 Task: Use the formula "FALSE" in spreadsheet "Project protfolio".
Action: Mouse moved to (618, 85)
Screenshot: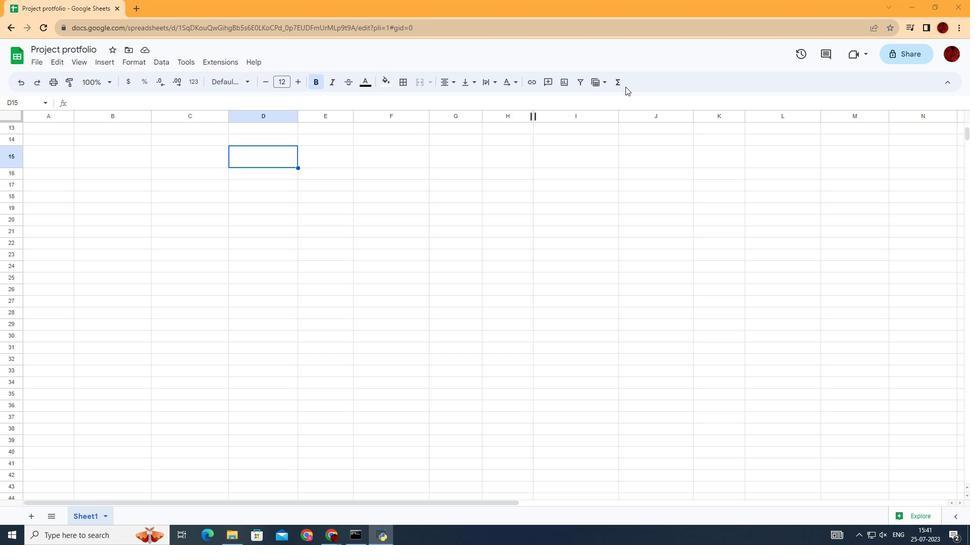 
Action: Mouse pressed left at (618, 85)
Screenshot: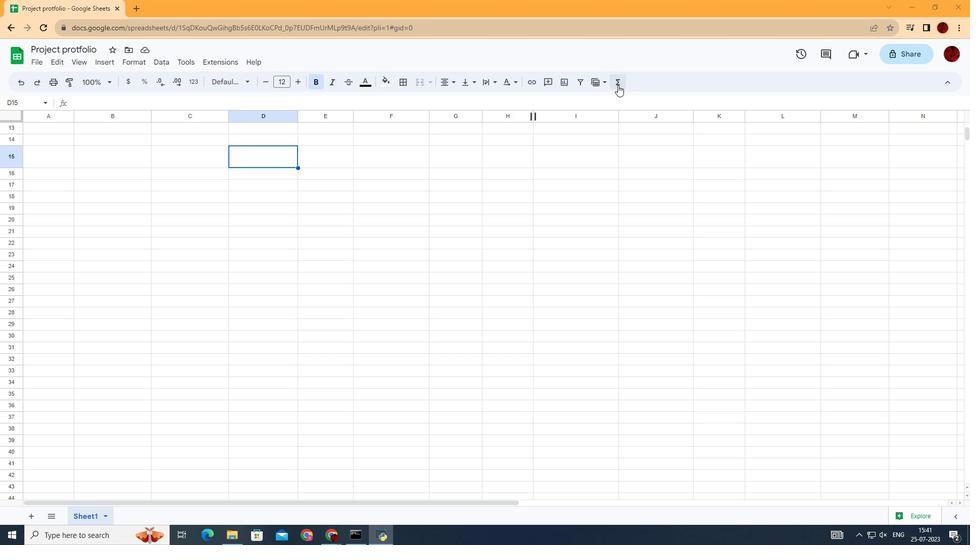 
Action: Mouse moved to (784, 181)
Screenshot: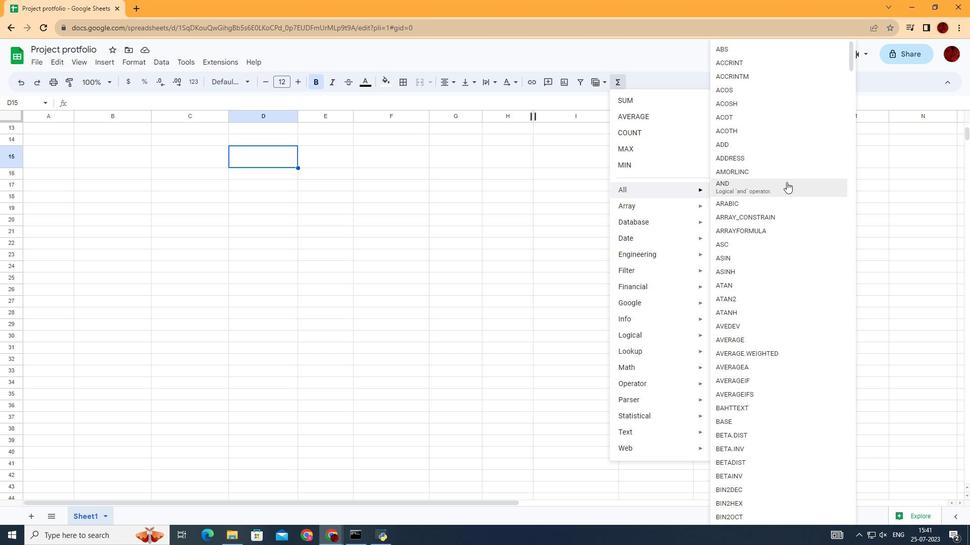 
Action: Mouse scrolled (784, 181) with delta (0, 0)
Screenshot: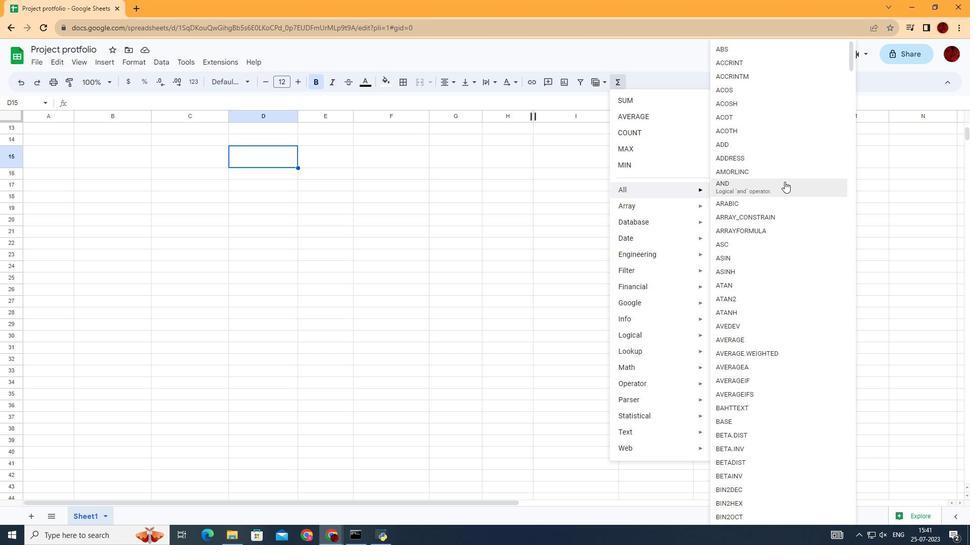 
Action: Mouse scrolled (784, 181) with delta (0, 0)
Screenshot: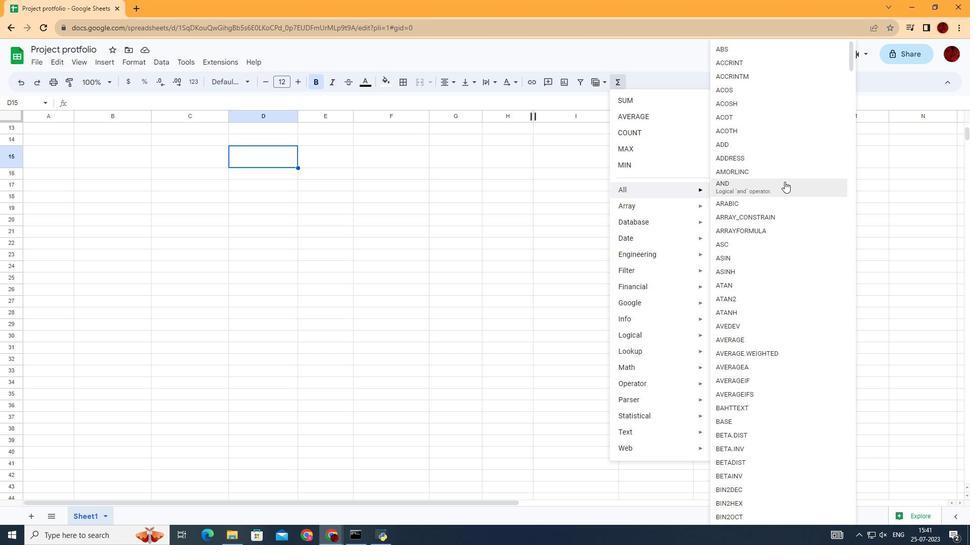 
Action: Mouse scrolled (784, 181) with delta (0, 0)
Screenshot: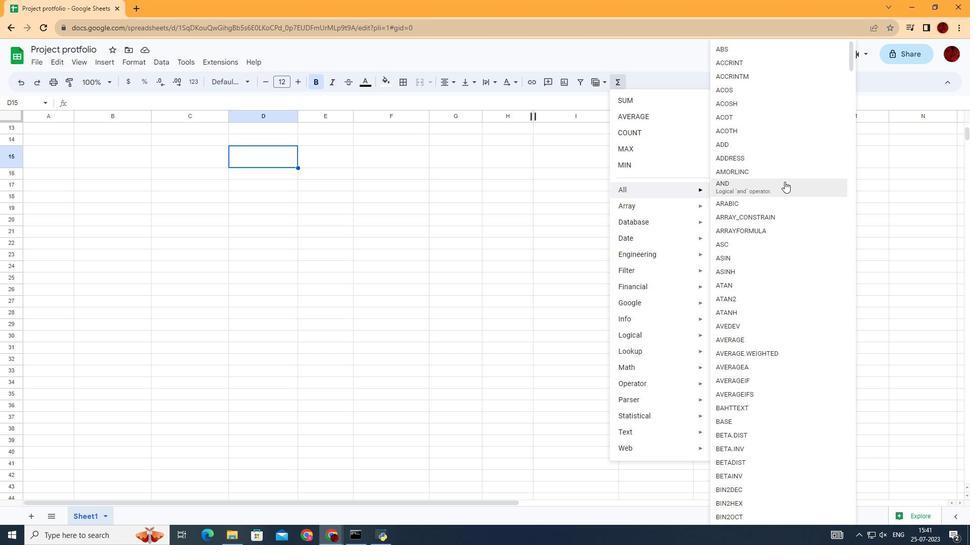 
Action: Mouse scrolled (784, 181) with delta (0, 0)
Screenshot: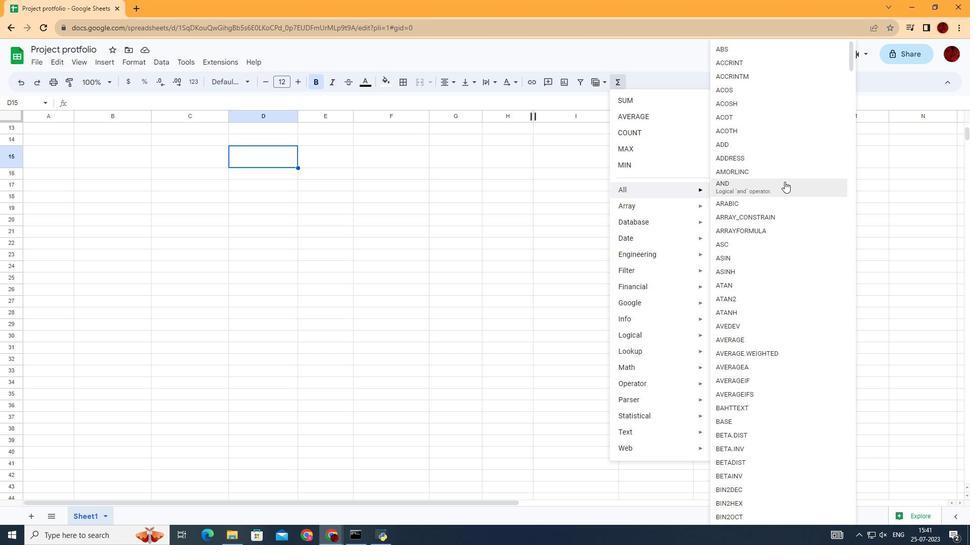 
Action: Mouse scrolled (784, 181) with delta (0, 0)
Screenshot: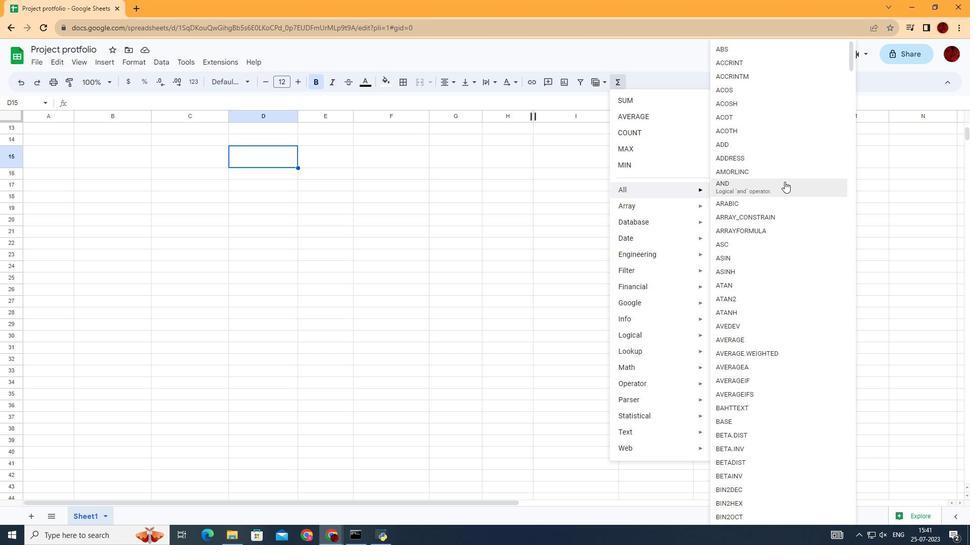 
Action: Mouse scrolled (784, 181) with delta (0, 0)
Screenshot: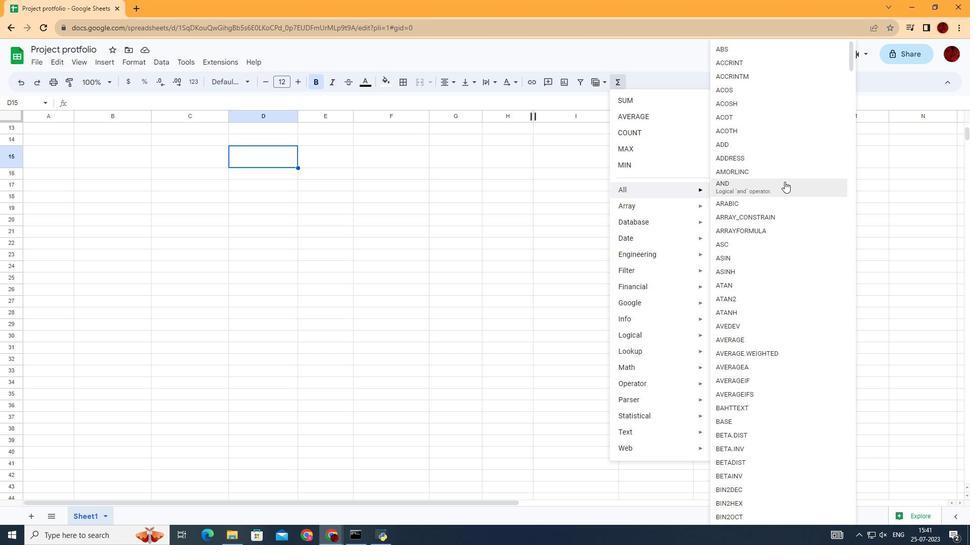 
Action: Mouse scrolled (784, 181) with delta (0, 0)
Screenshot: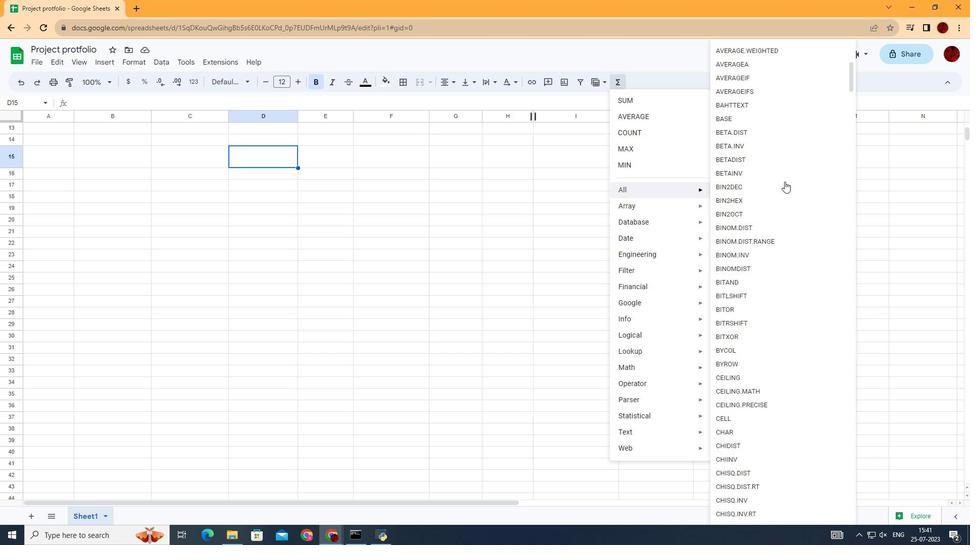 
Action: Mouse scrolled (784, 181) with delta (0, 0)
Screenshot: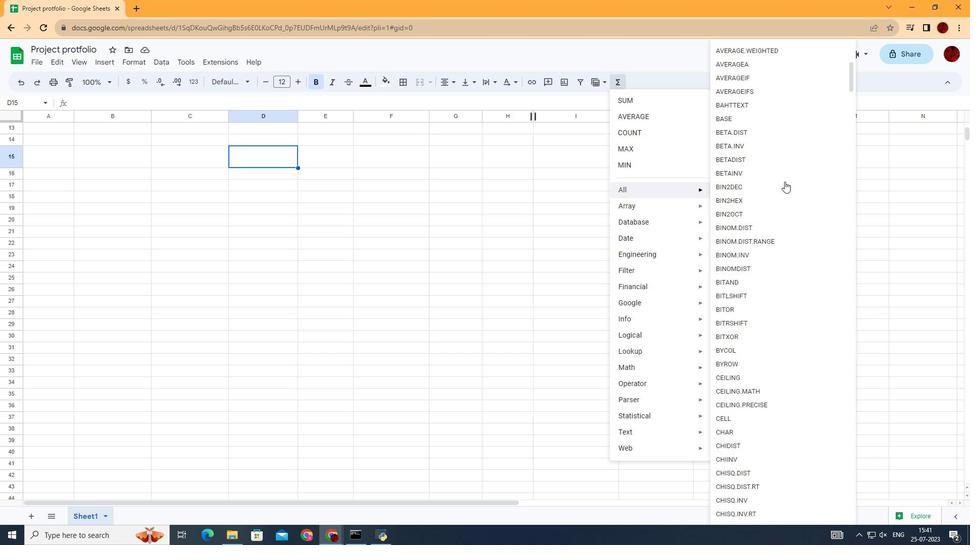 
Action: Mouse scrolled (784, 181) with delta (0, 0)
Screenshot: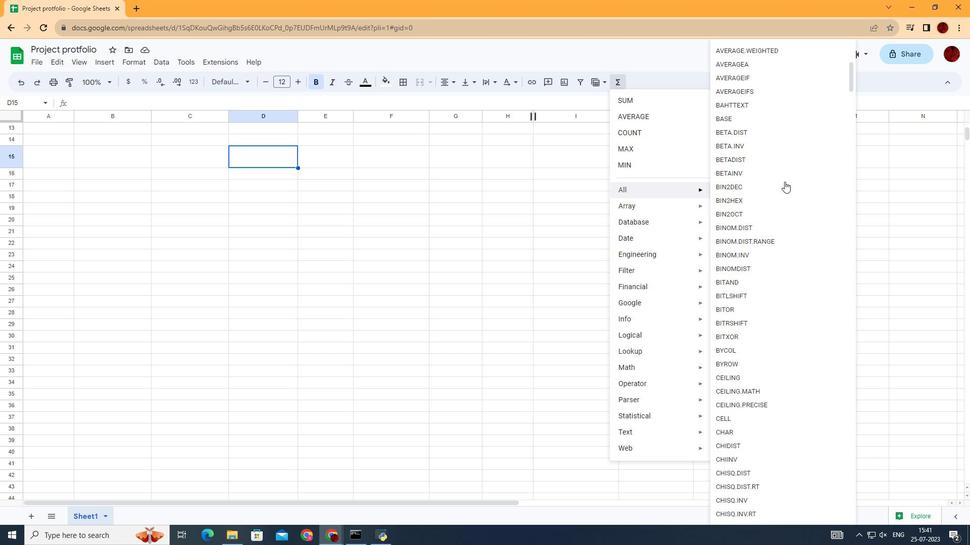 
Action: Mouse scrolled (784, 181) with delta (0, 0)
Screenshot: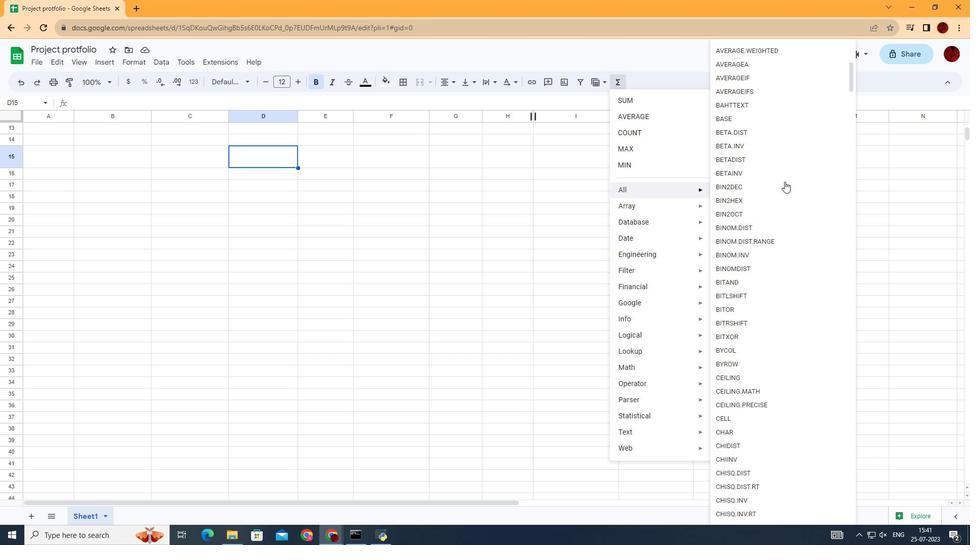 
Action: Mouse scrolled (784, 181) with delta (0, 0)
Screenshot: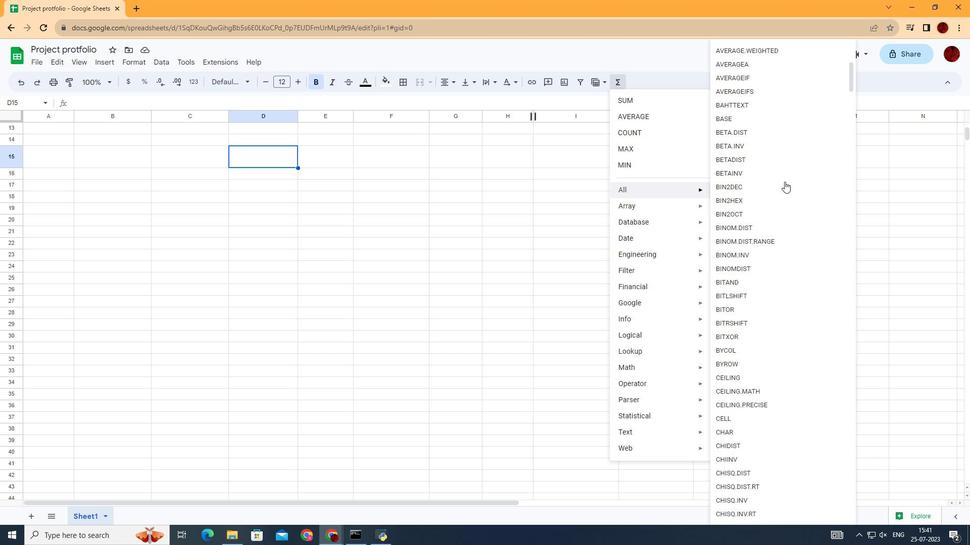 
Action: Mouse scrolled (784, 181) with delta (0, 0)
Screenshot: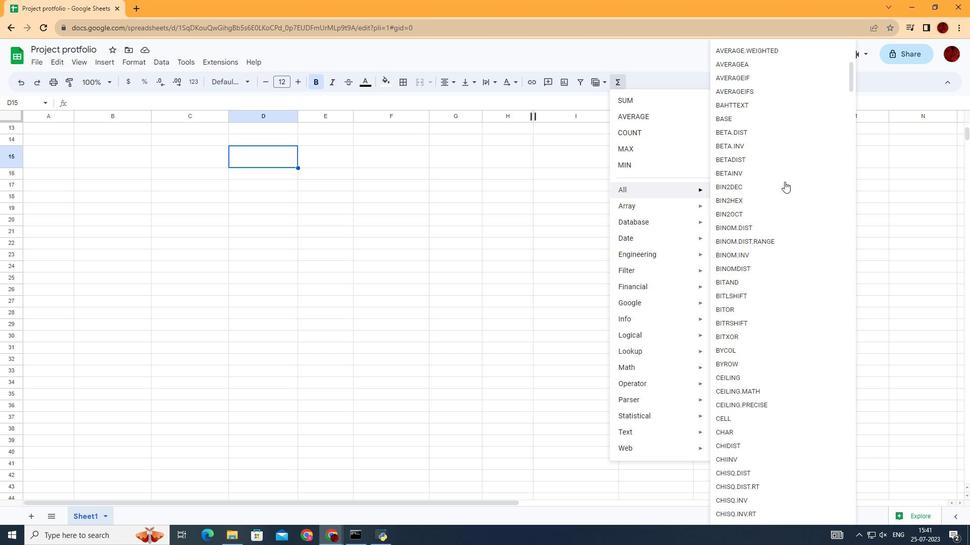 
Action: Mouse scrolled (784, 181) with delta (0, 0)
Screenshot: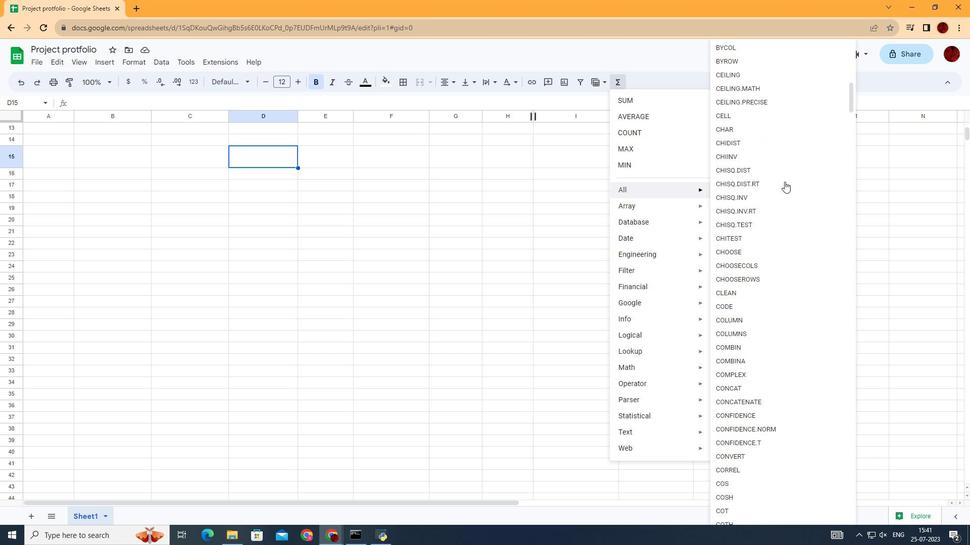 
Action: Mouse scrolled (784, 181) with delta (0, 0)
Screenshot: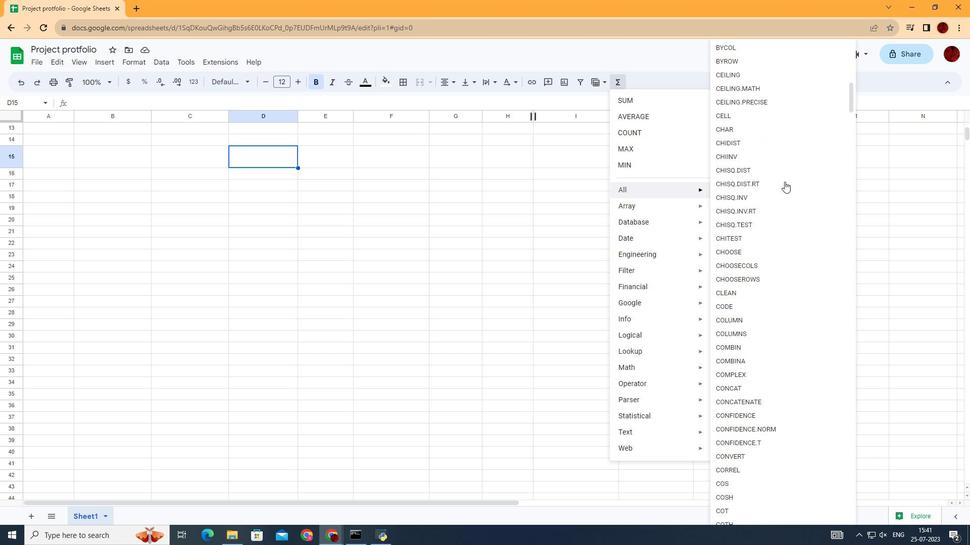 
Action: Mouse scrolled (784, 181) with delta (0, 0)
Screenshot: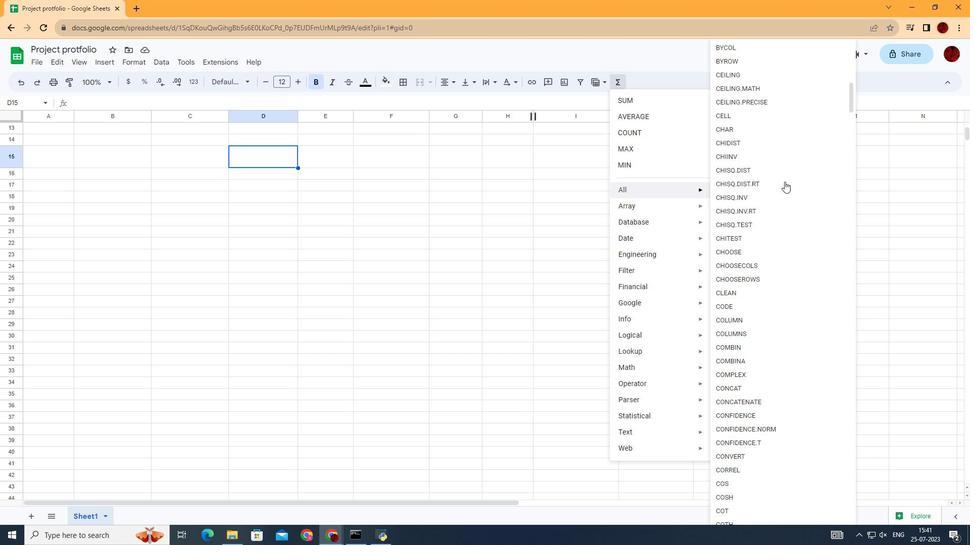 
Action: Mouse scrolled (784, 181) with delta (0, 0)
Screenshot: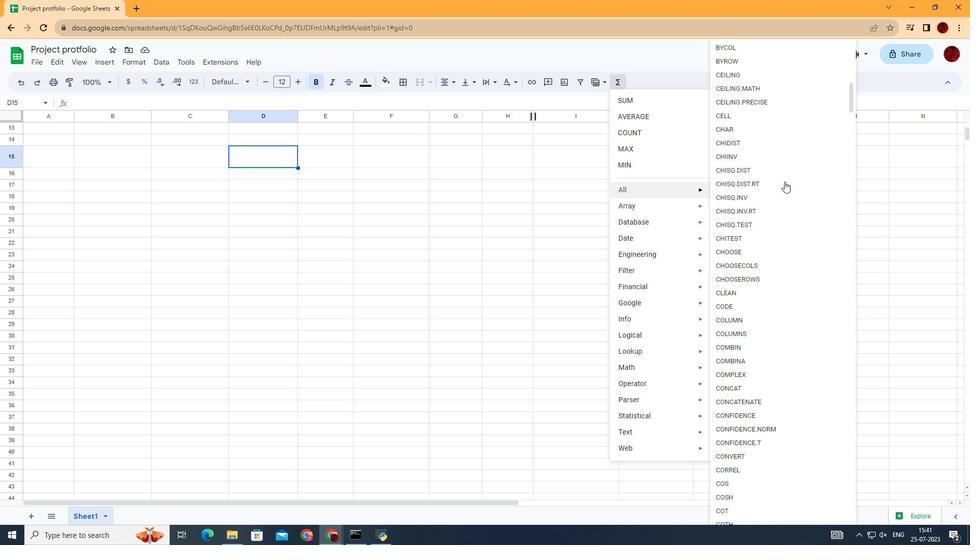 
Action: Mouse scrolled (784, 181) with delta (0, 0)
Screenshot: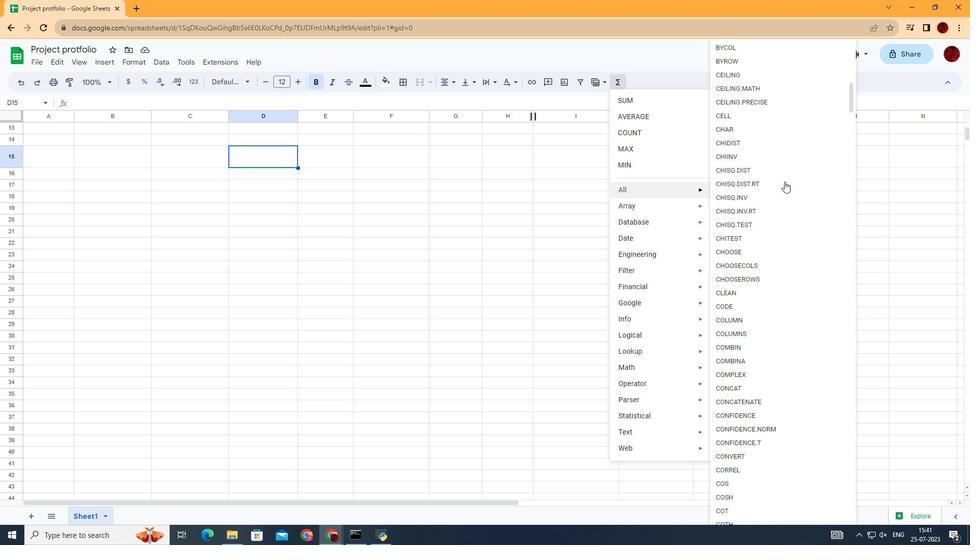 
Action: Mouse scrolled (784, 181) with delta (0, 0)
Screenshot: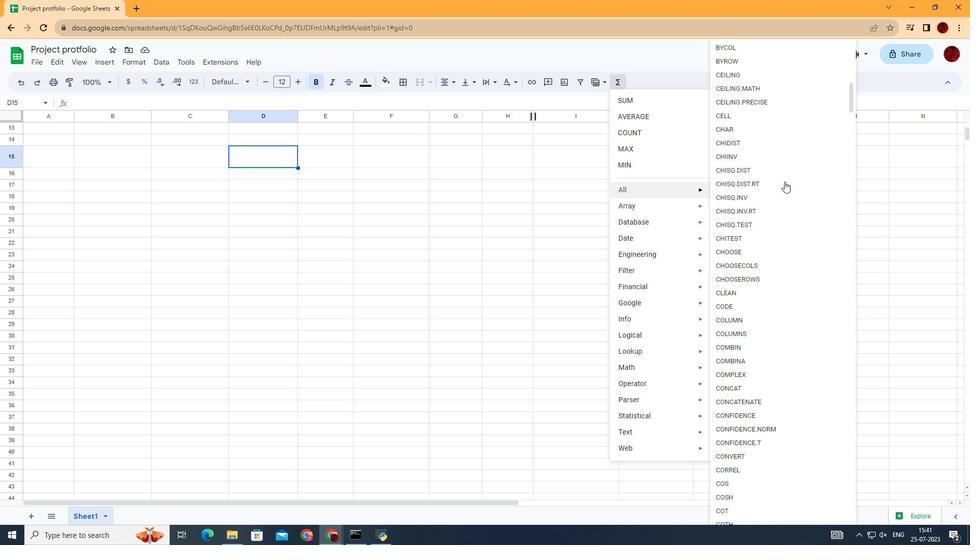 
Action: Mouse scrolled (784, 181) with delta (0, 0)
Screenshot: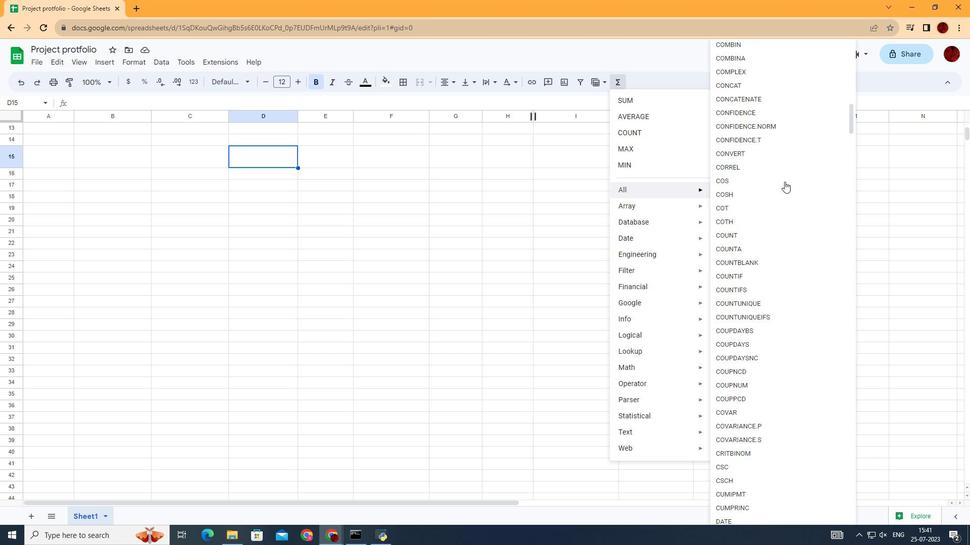 
Action: Mouse scrolled (784, 181) with delta (0, 0)
Screenshot: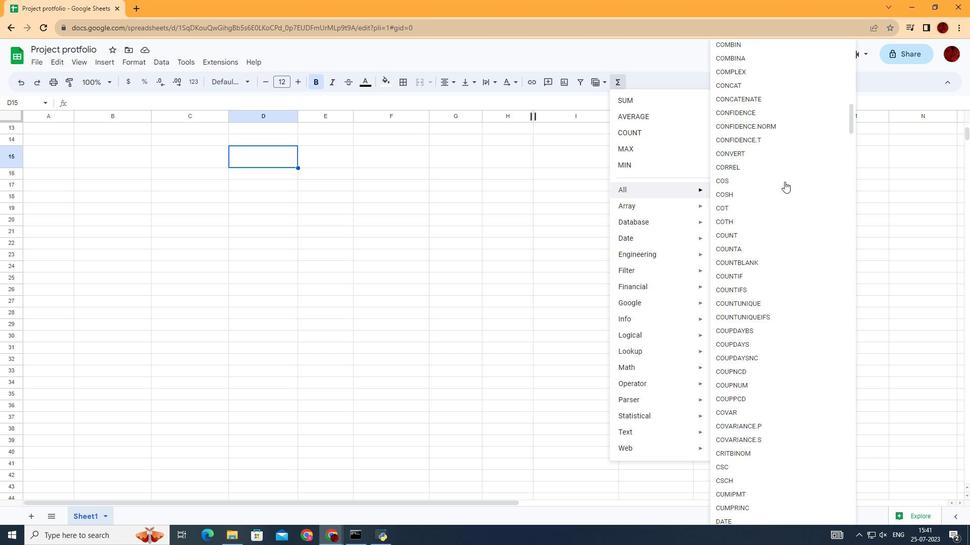 
Action: Mouse scrolled (784, 181) with delta (0, 0)
Screenshot: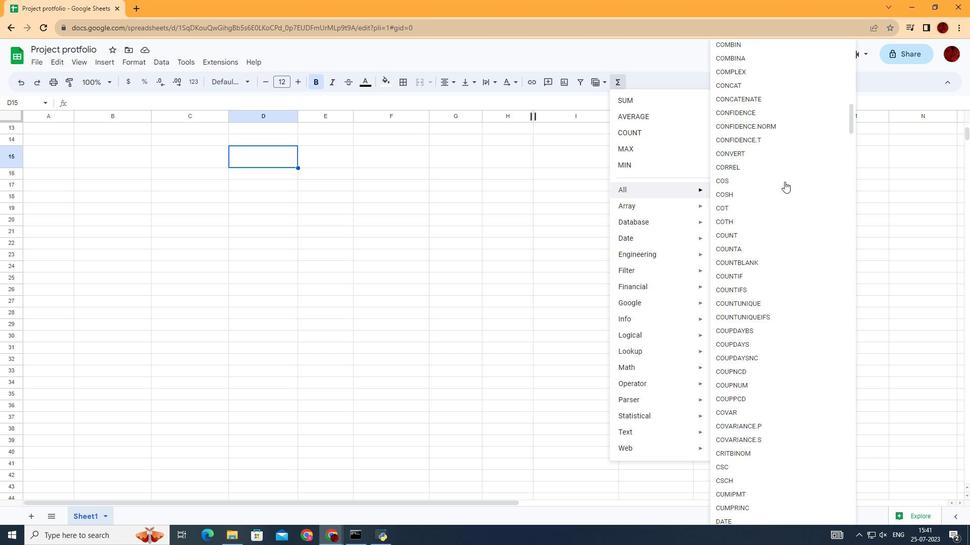 
Action: Mouse scrolled (784, 181) with delta (0, 0)
Screenshot: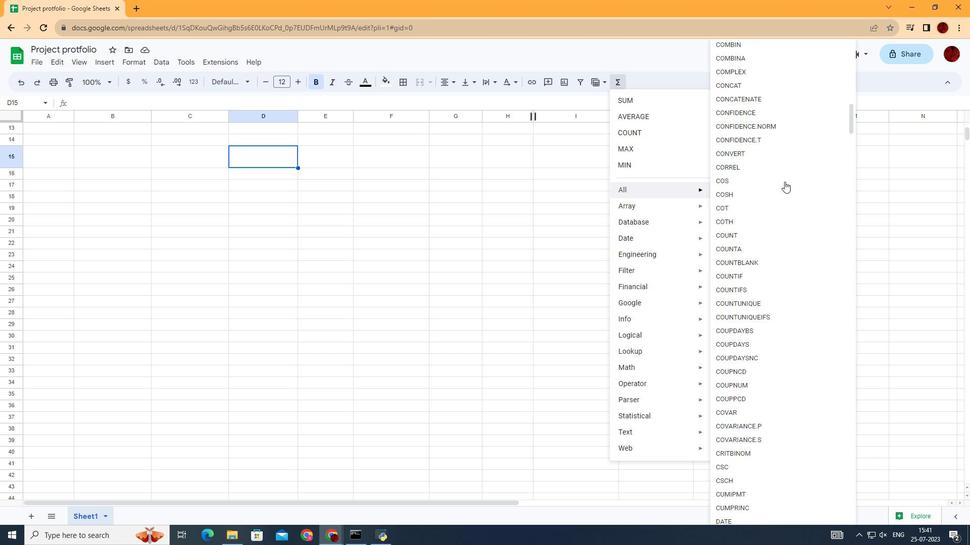 
Action: Mouse scrolled (784, 181) with delta (0, 0)
Screenshot: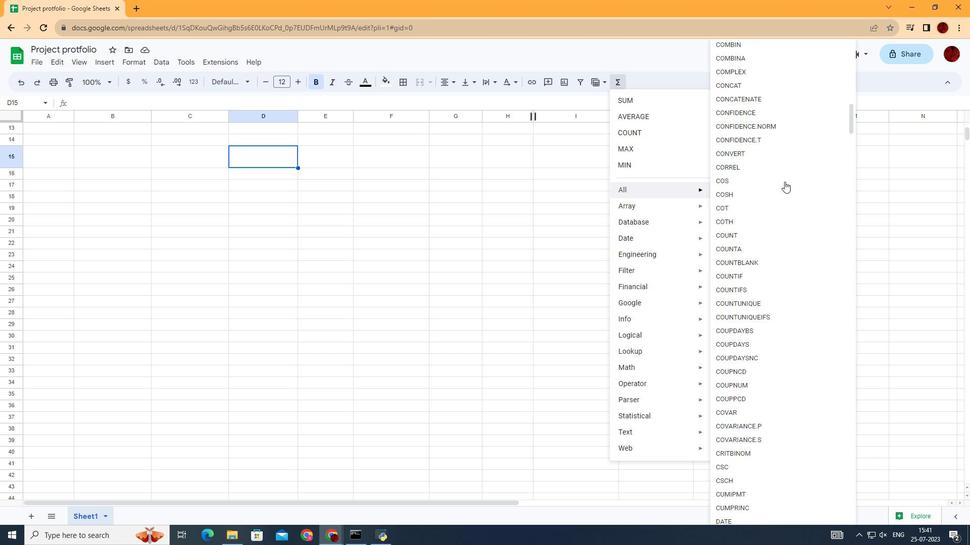 
Action: Mouse scrolled (784, 181) with delta (0, 0)
Screenshot: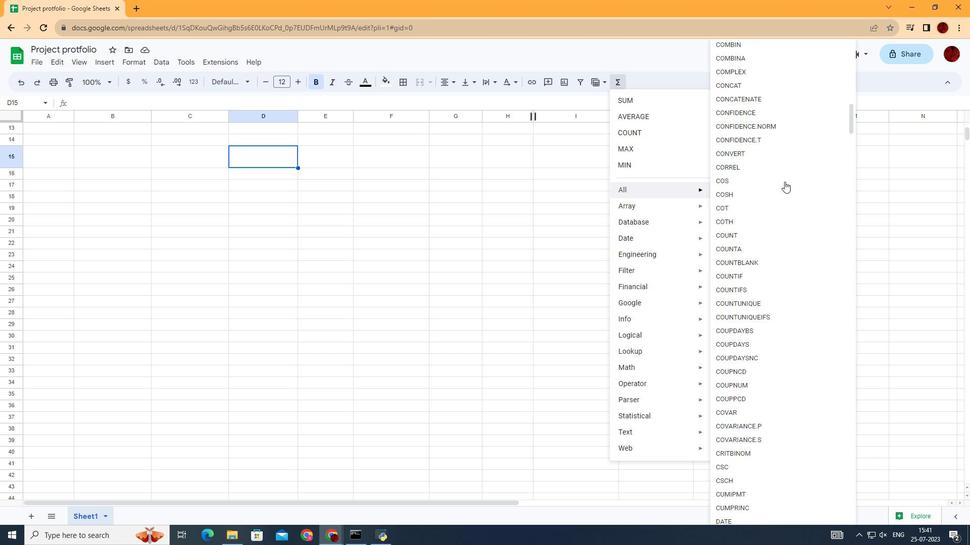 
Action: Mouse moved to (783, 181)
Screenshot: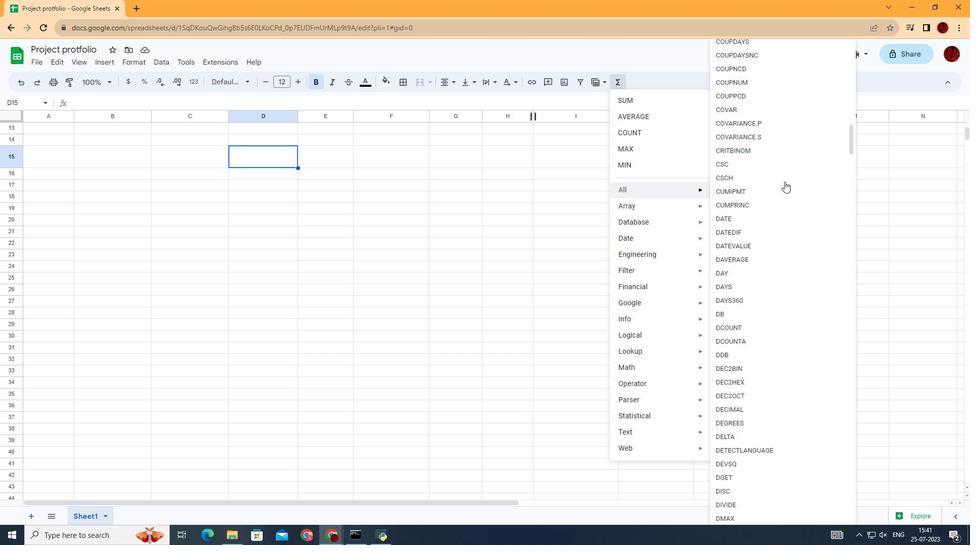 
Action: Mouse scrolled (783, 181) with delta (0, 0)
Screenshot: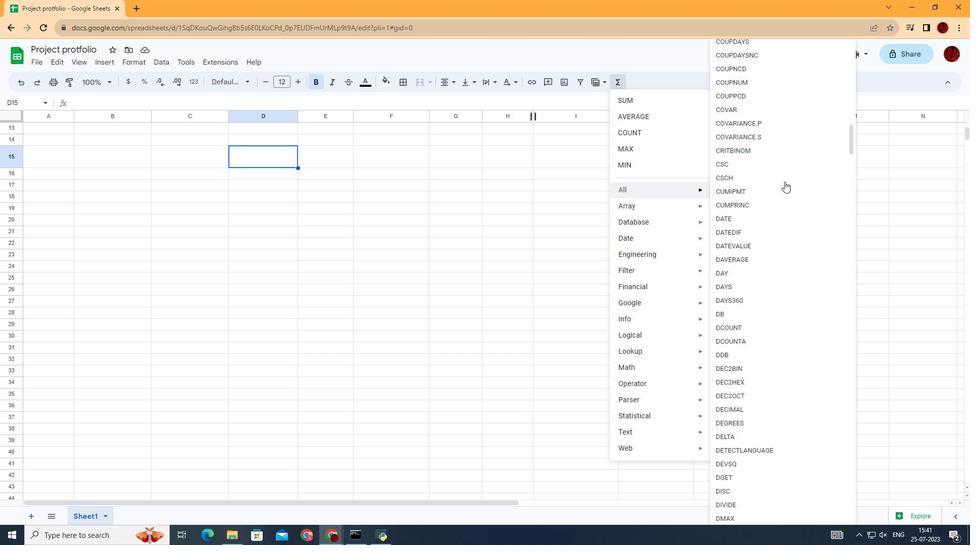 
Action: Mouse scrolled (783, 181) with delta (0, 0)
Screenshot: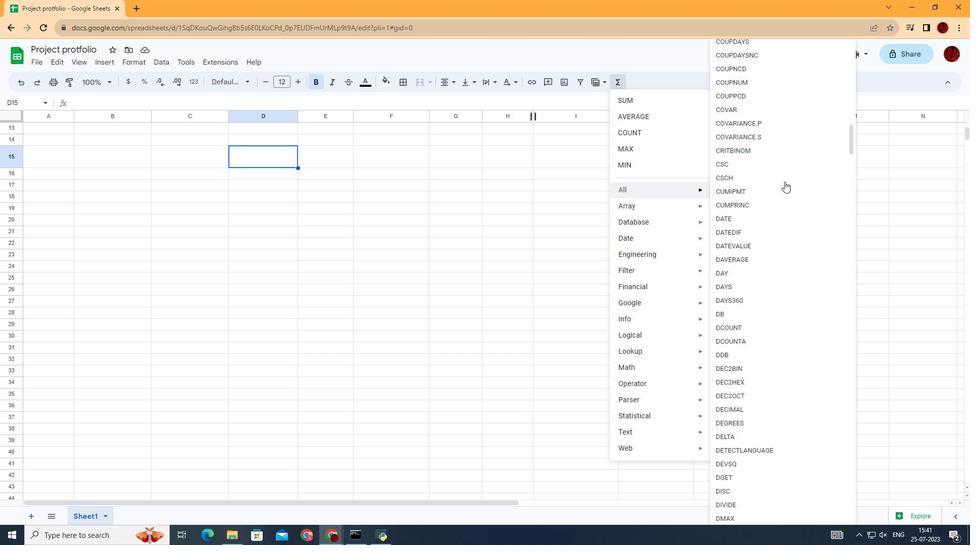 
Action: Mouse scrolled (783, 181) with delta (0, 0)
Screenshot: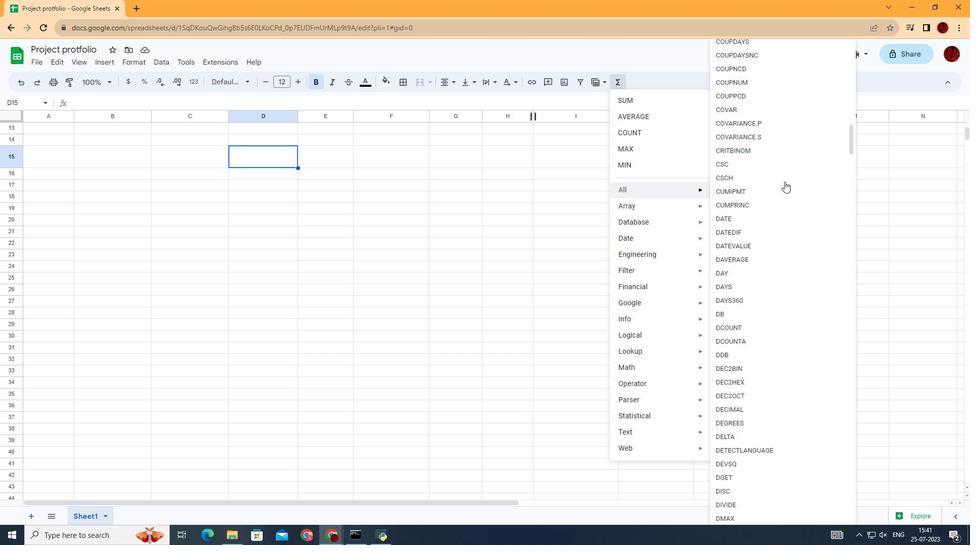 
Action: Mouse scrolled (783, 181) with delta (0, 0)
Screenshot: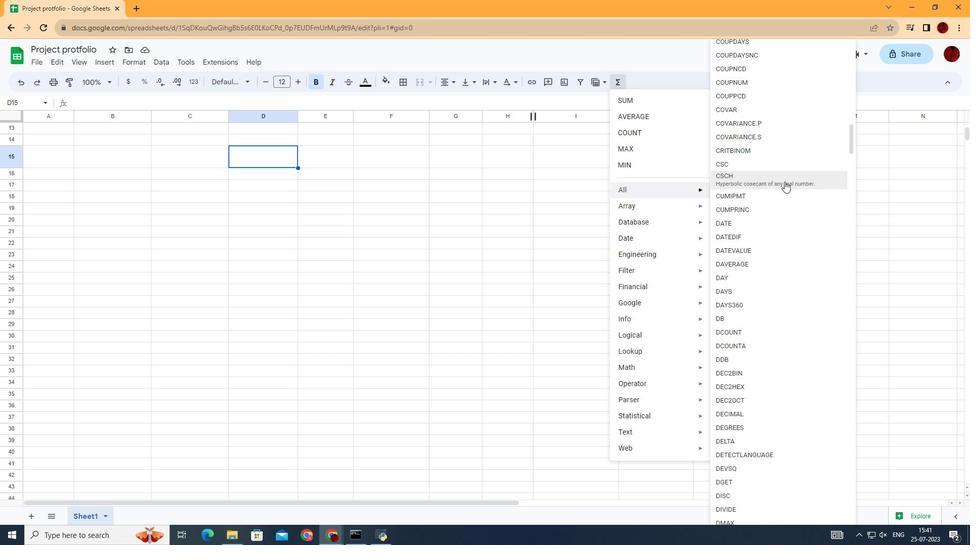 
Action: Mouse scrolled (783, 181) with delta (0, 0)
Screenshot: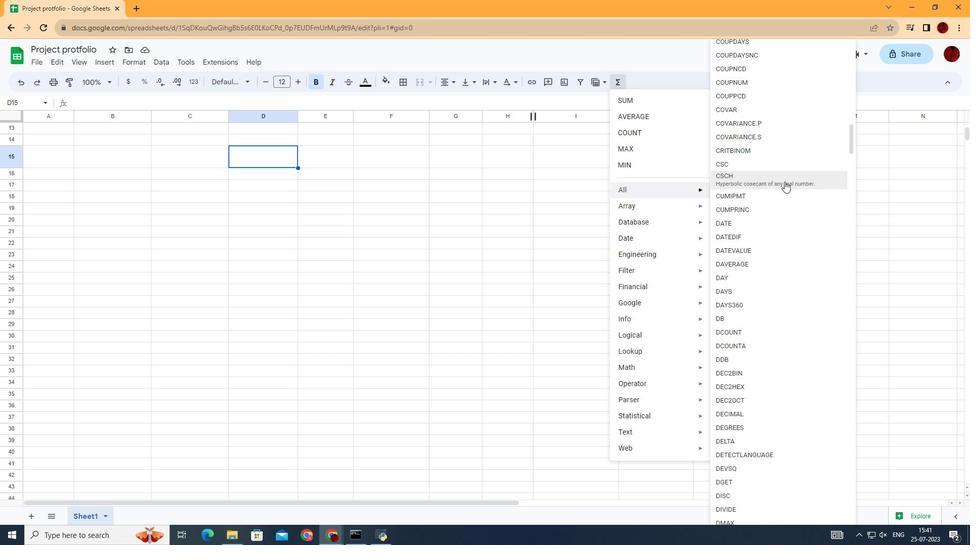 
Action: Mouse scrolled (783, 181) with delta (0, 0)
Screenshot: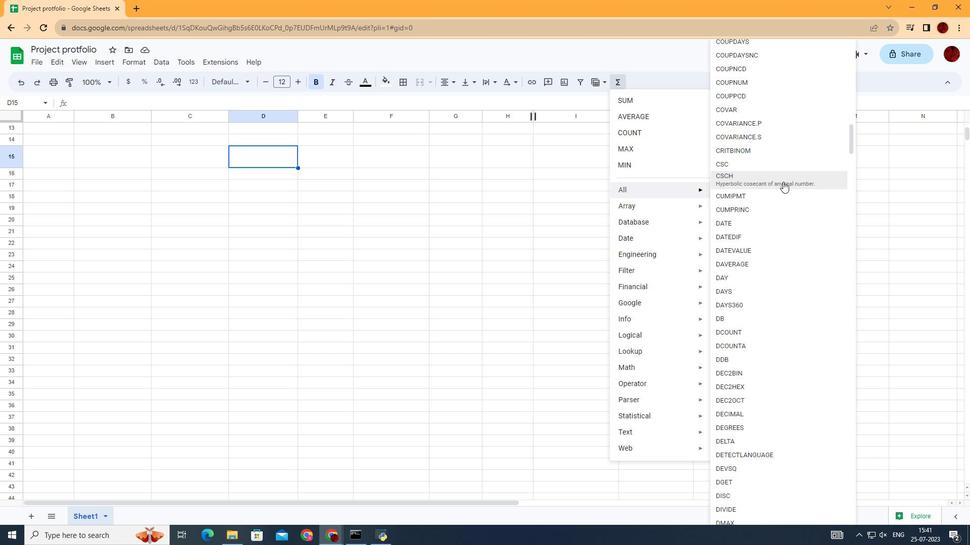 
Action: Mouse scrolled (783, 181) with delta (0, 0)
Screenshot: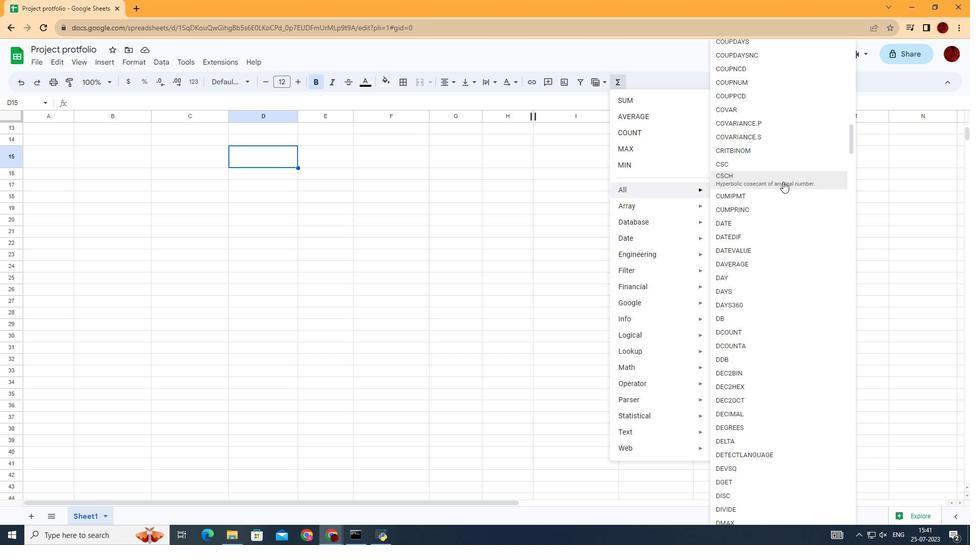 
Action: Mouse scrolled (783, 181) with delta (0, 0)
Screenshot: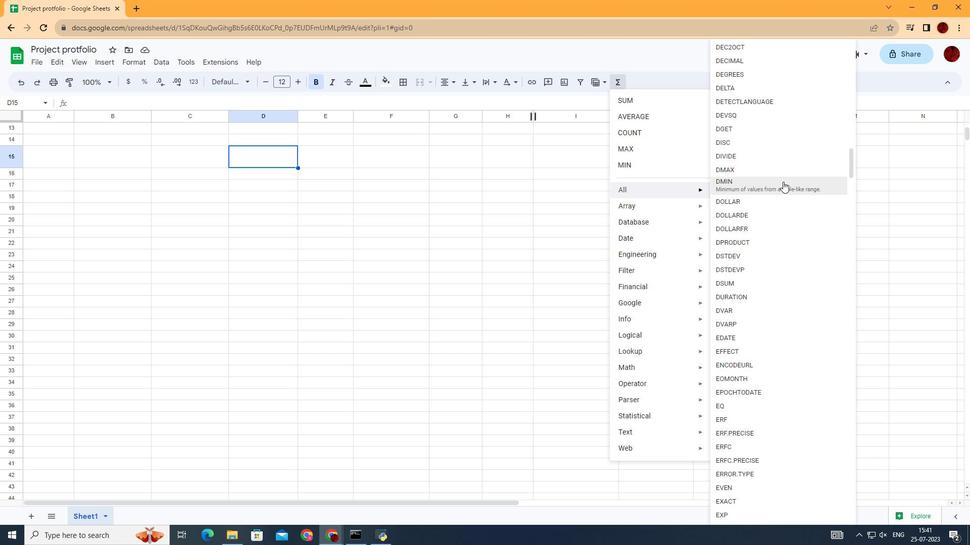
Action: Mouse scrolled (783, 181) with delta (0, 0)
Screenshot: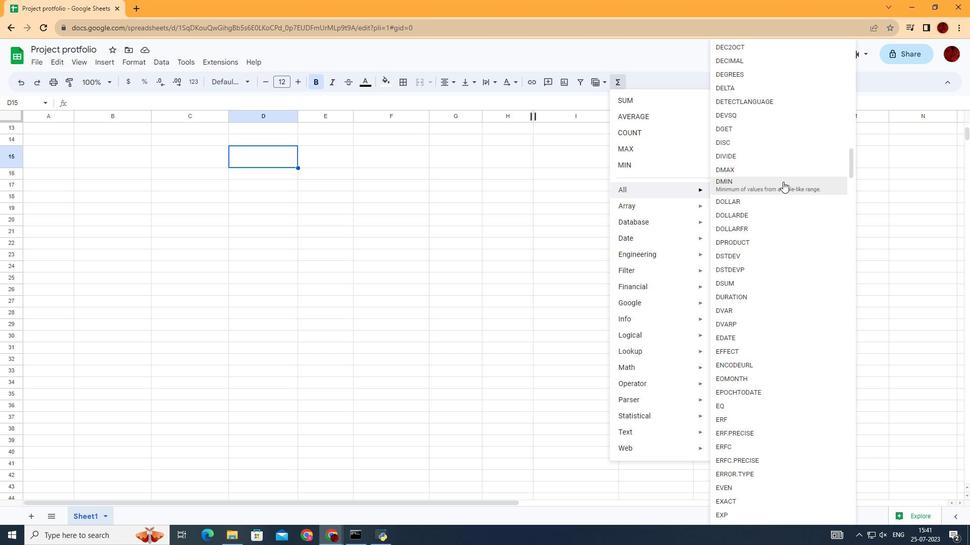 
Action: Mouse scrolled (783, 181) with delta (0, 0)
Screenshot: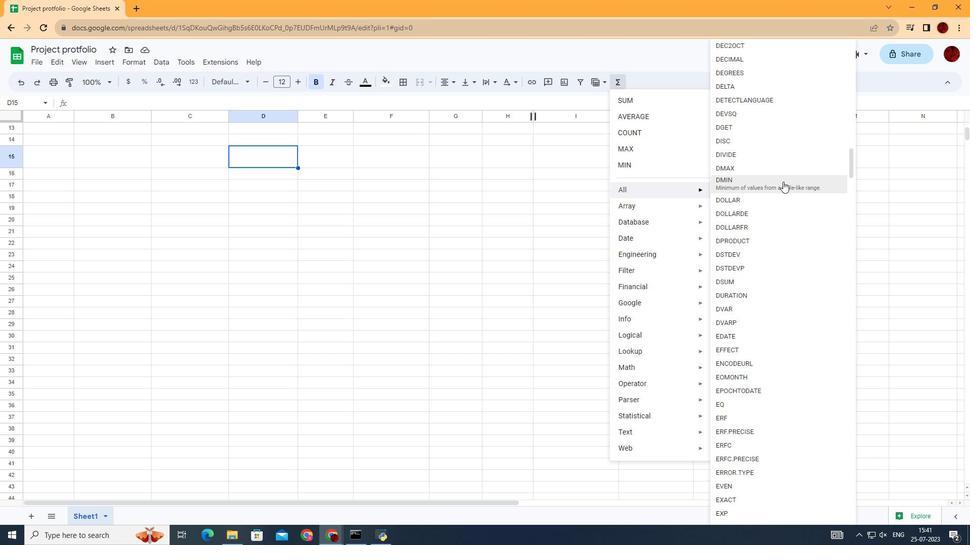
Action: Mouse scrolled (783, 181) with delta (0, 0)
Screenshot: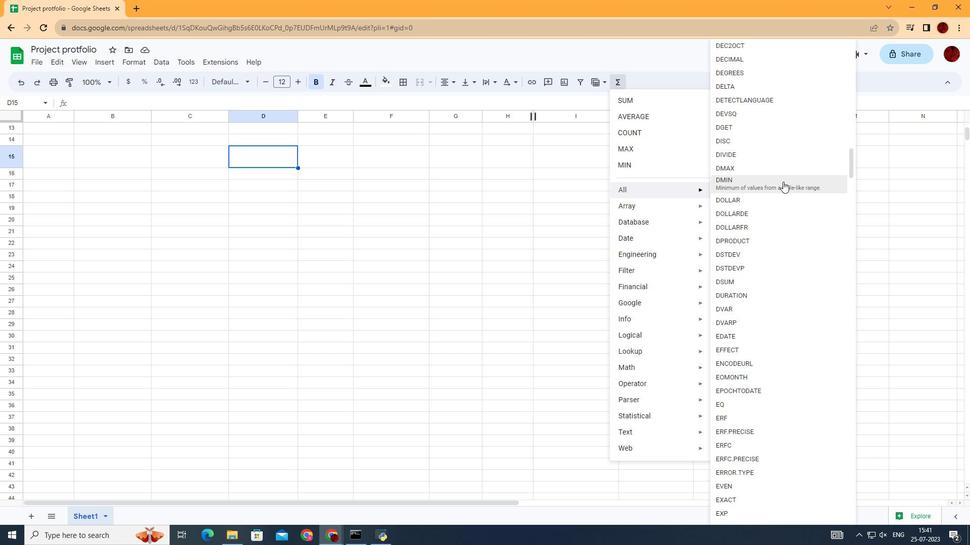 
Action: Mouse scrolled (783, 181) with delta (0, 0)
Screenshot: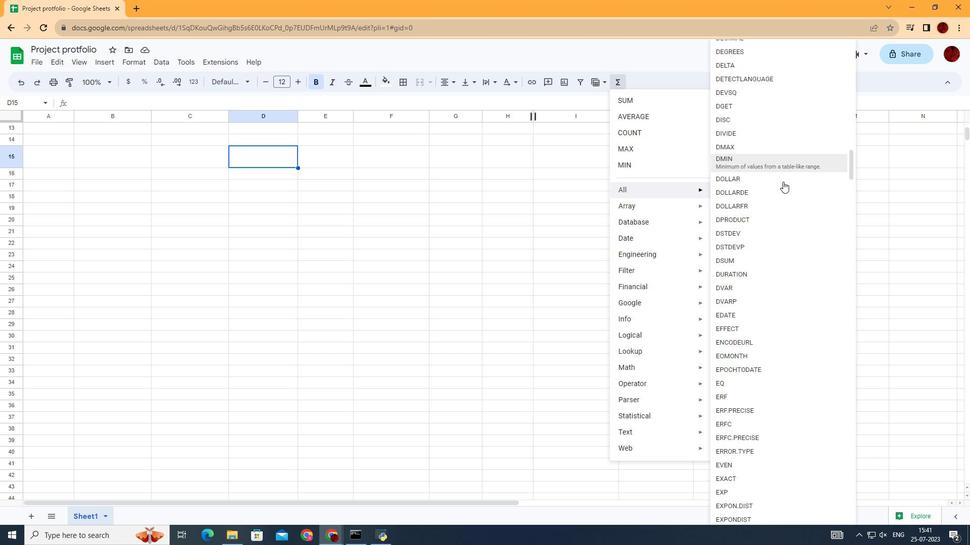 
Action: Mouse scrolled (783, 181) with delta (0, 0)
Screenshot: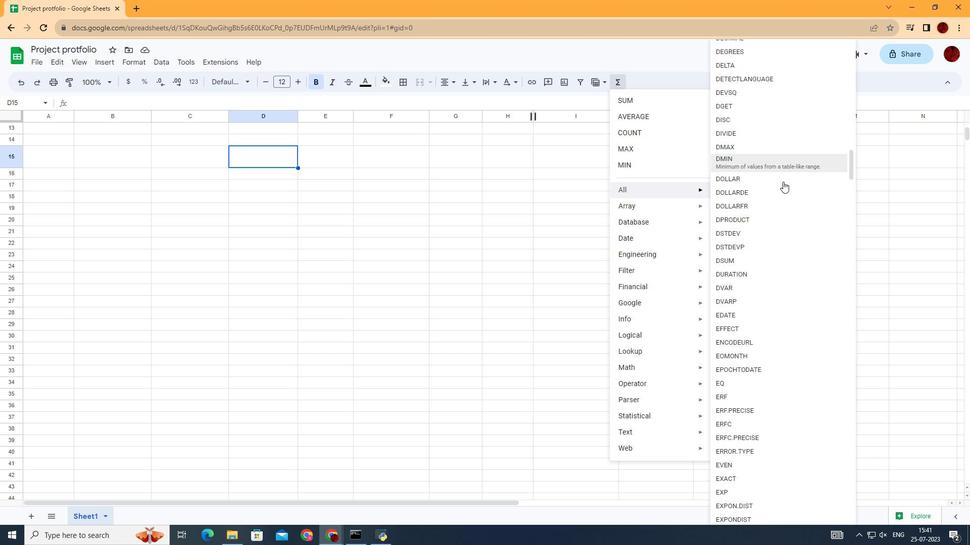
Action: Mouse moved to (727, 348)
Screenshot: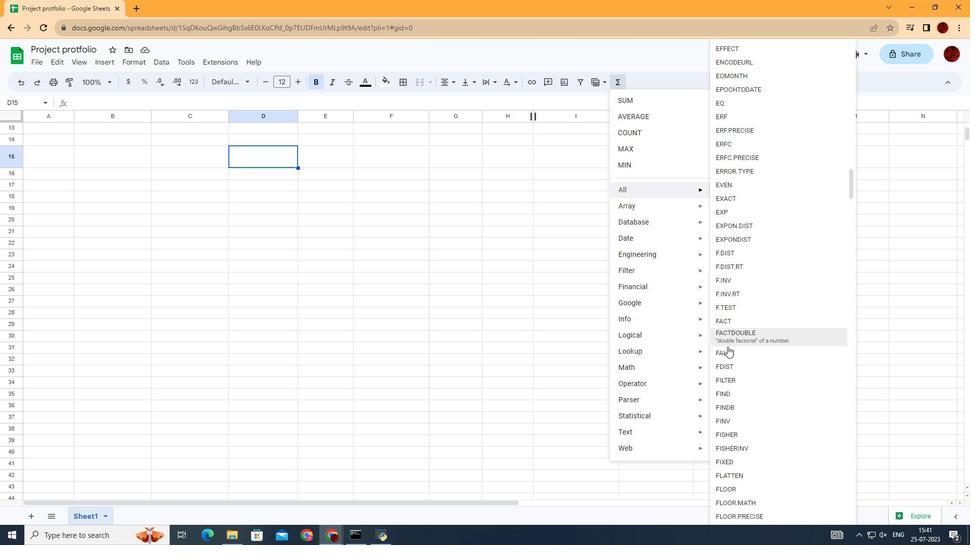 
Action: Mouse pressed left at (727, 348)
Screenshot: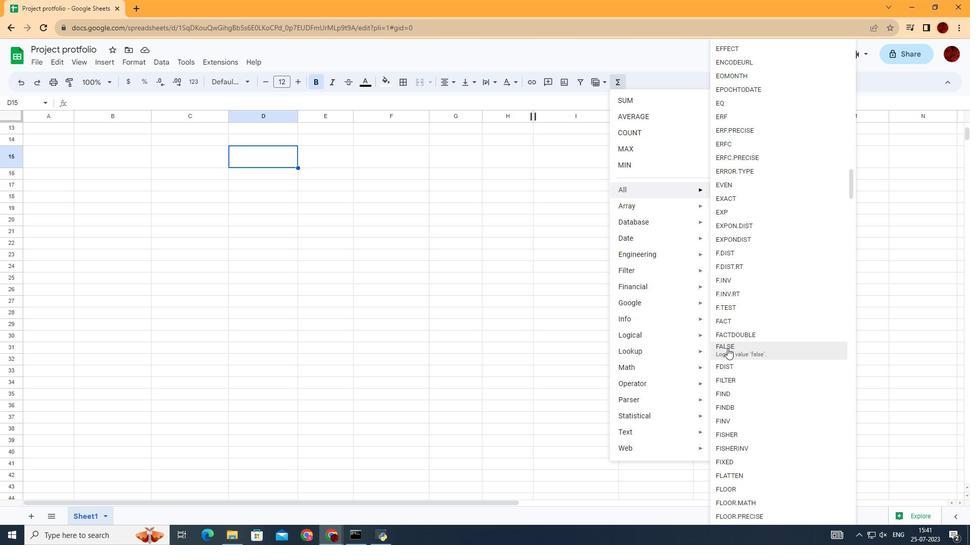 
Action: Mouse moved to (266, 161)
Screenshot: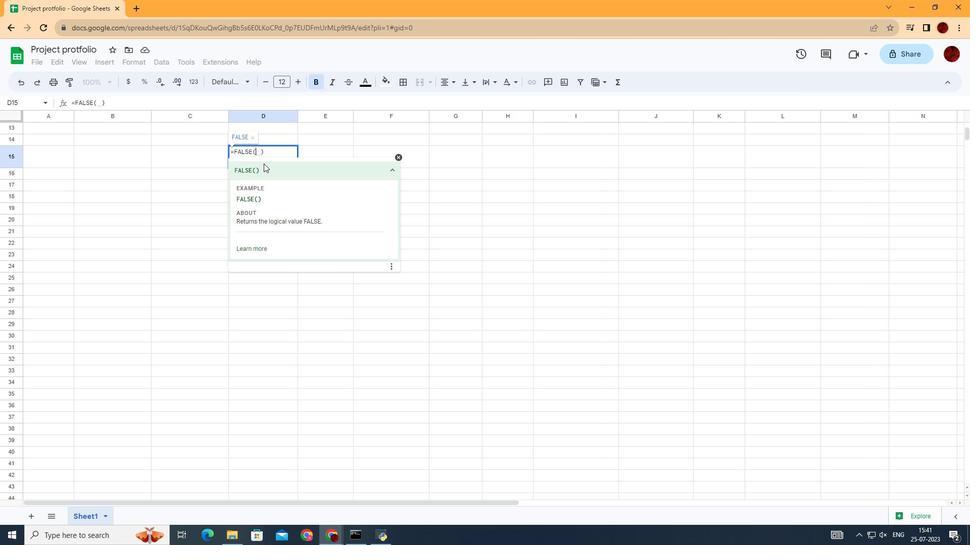 
Action: Key pressed <Key.enter>
Screenshot: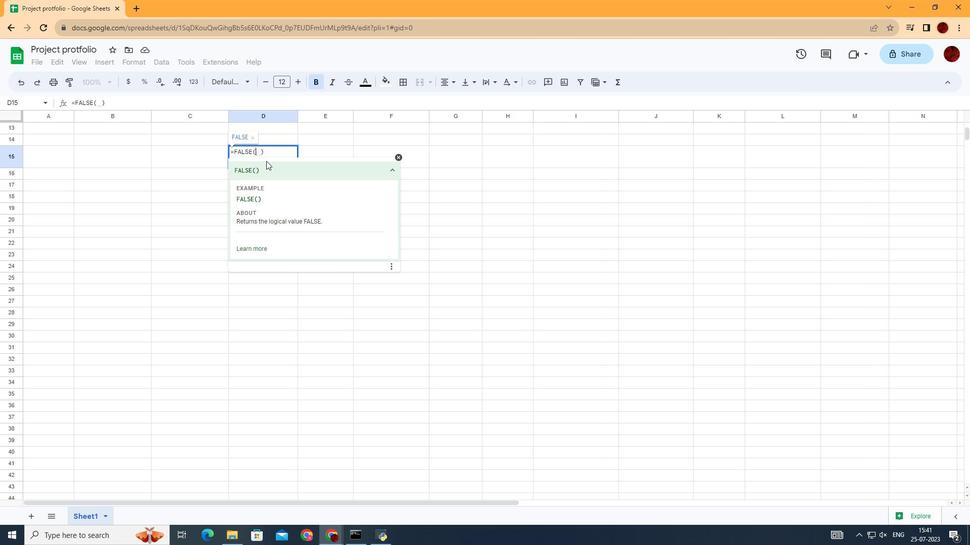
